 Task: Search for how to add new users in Outlook.
Action: Mouse moved to (222, 24)
Screenshot: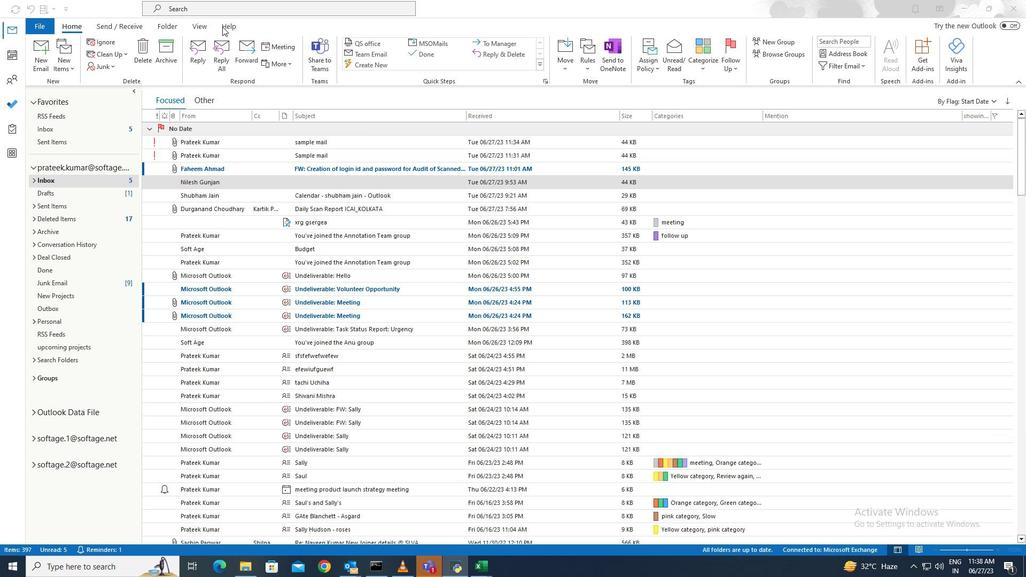 
Action: Mouse pressed left at (222, 24)
Screenshot: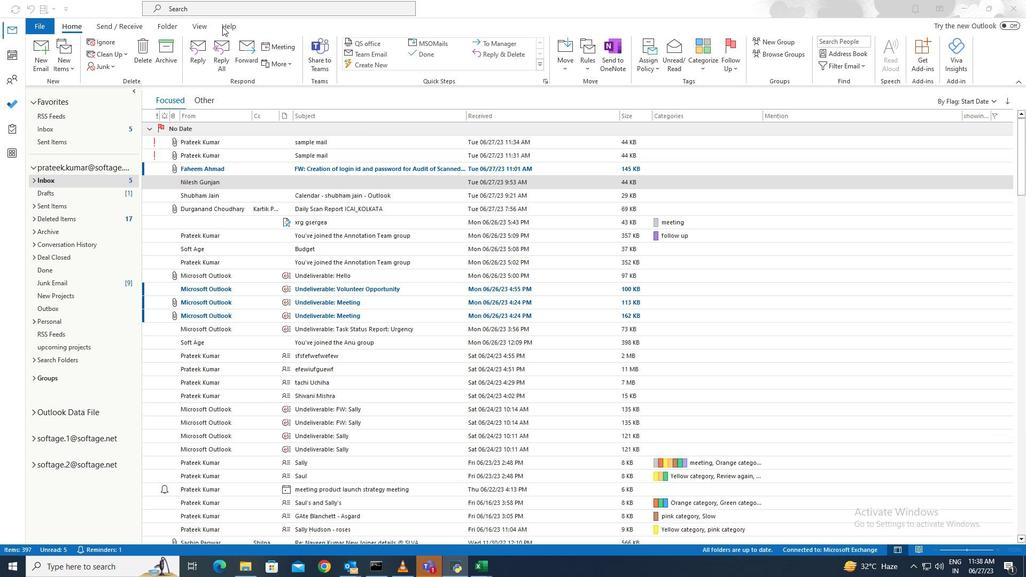 
Action: Mouse pressed left at (222, 24)
Screenshot: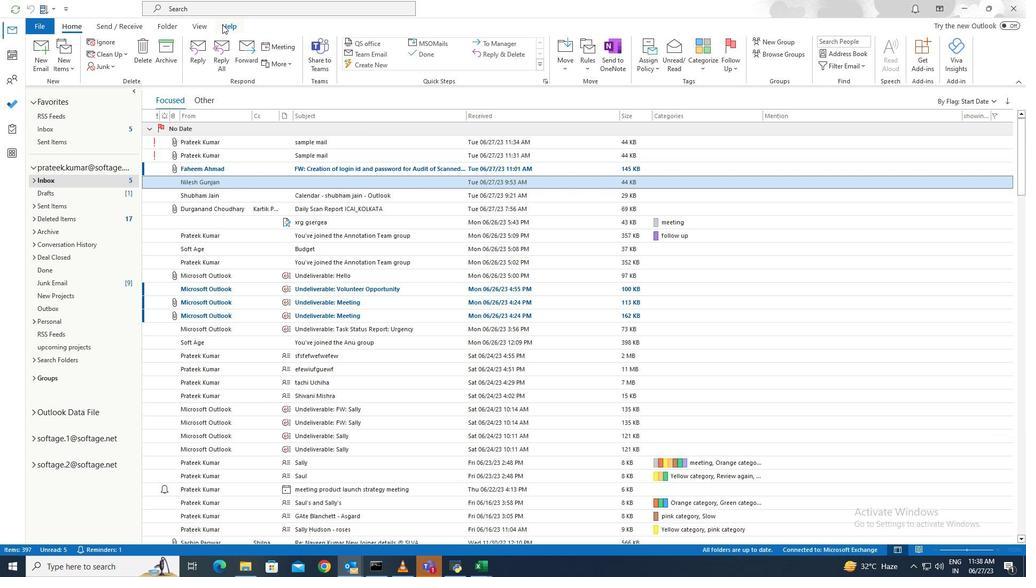 
Action: Mouse moved to (46, 50)
Screenshot: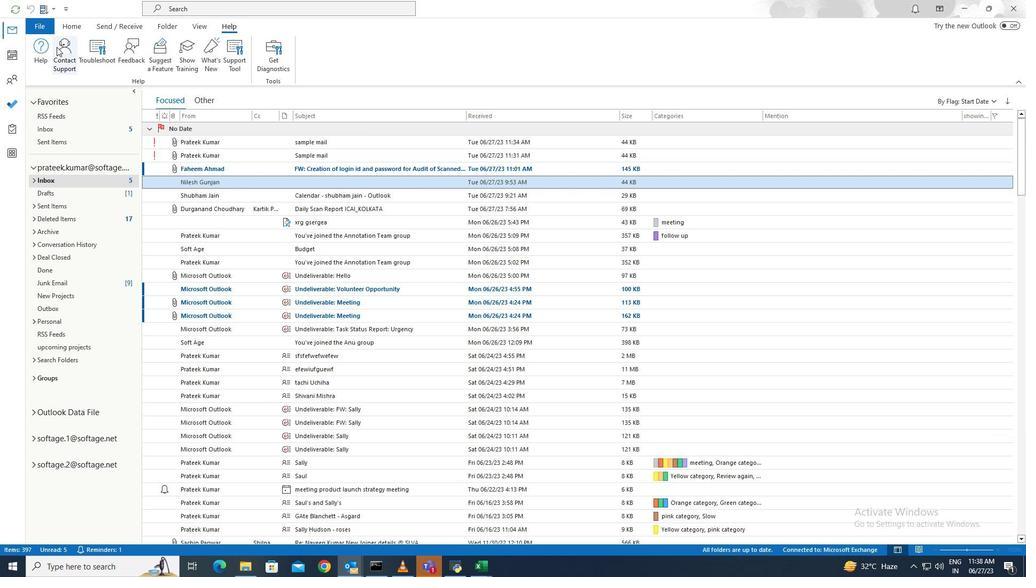 
Action: Mouse pressed left at (46, 50)
Screenshot: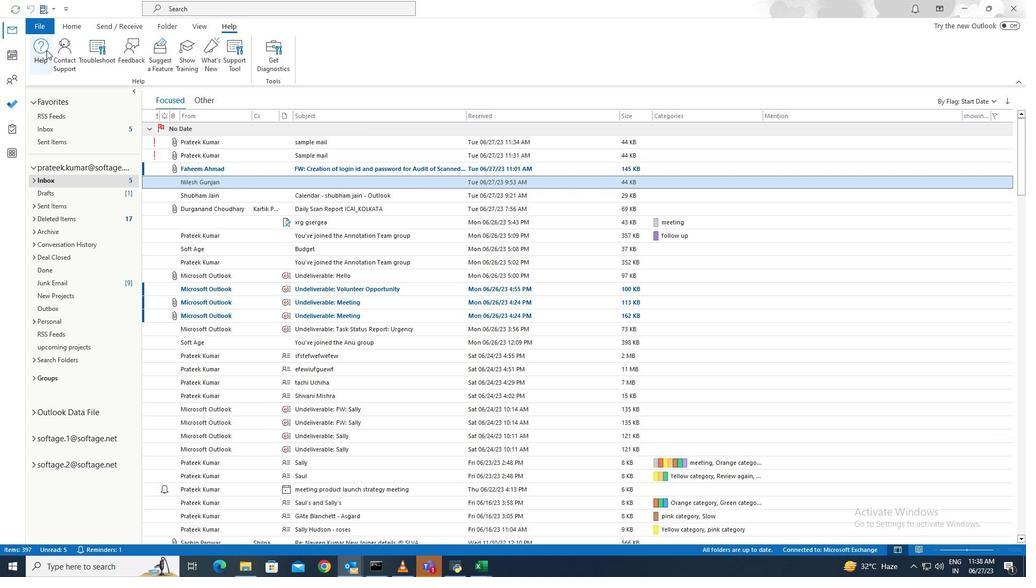 
Action: Mouse moved to (267, 200)
Screenshot: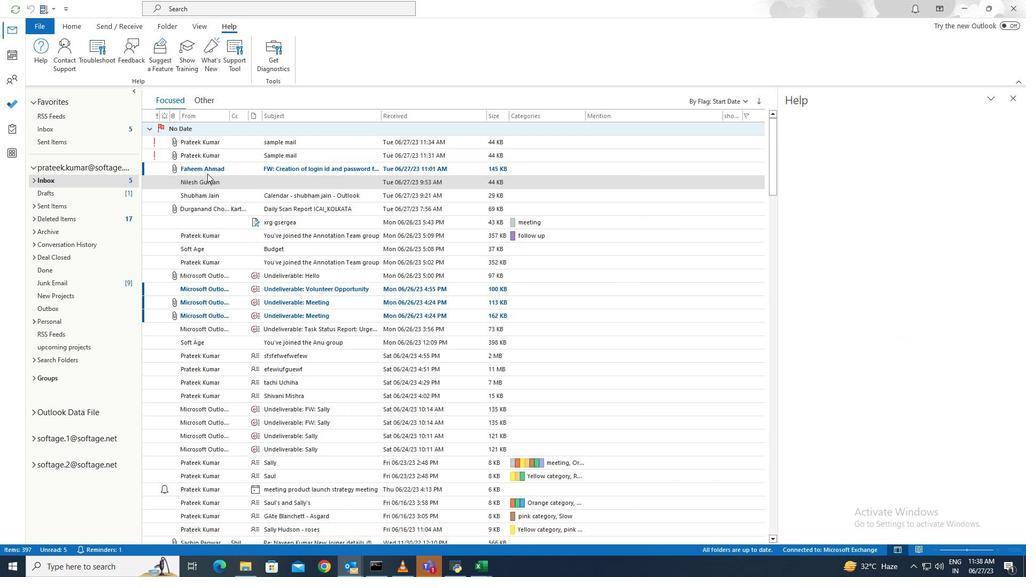 
Action: Key pressed adding<Key.space>new<Key.space>users
Screenshot: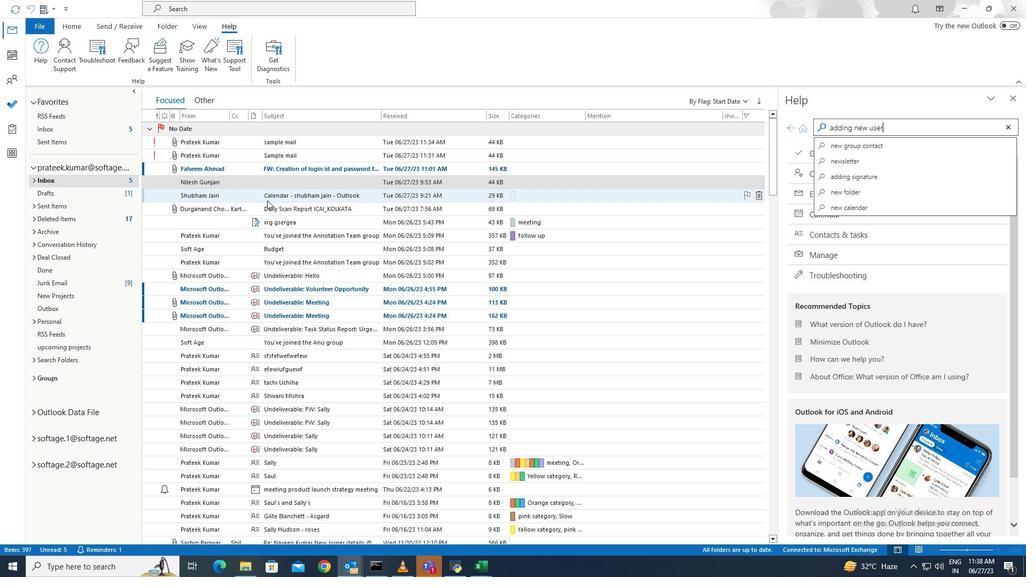 
Action: Mouse moved to (267, 200)
Screenshot: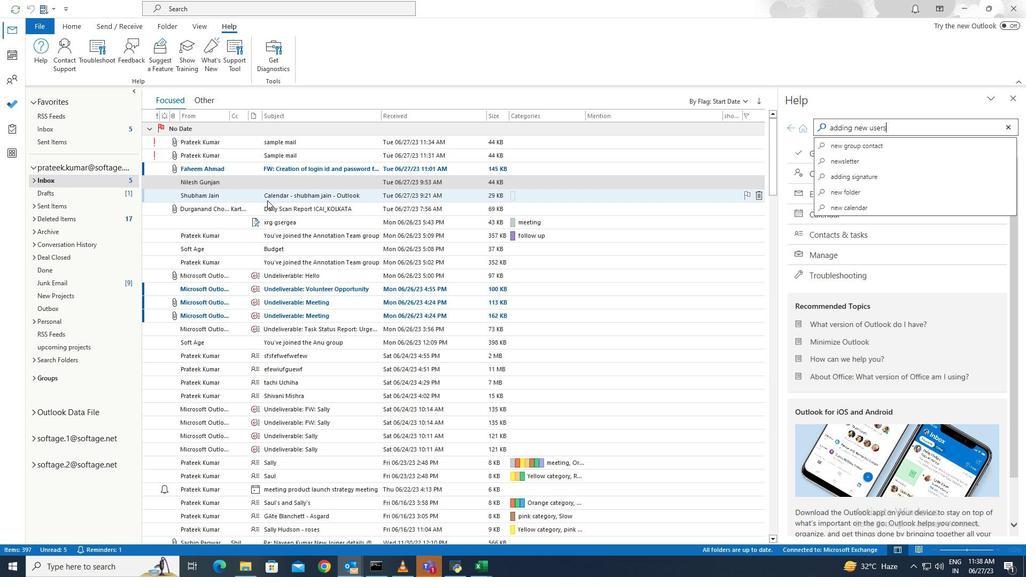 
Action: Key pressed <Key.enter>
Screenshot: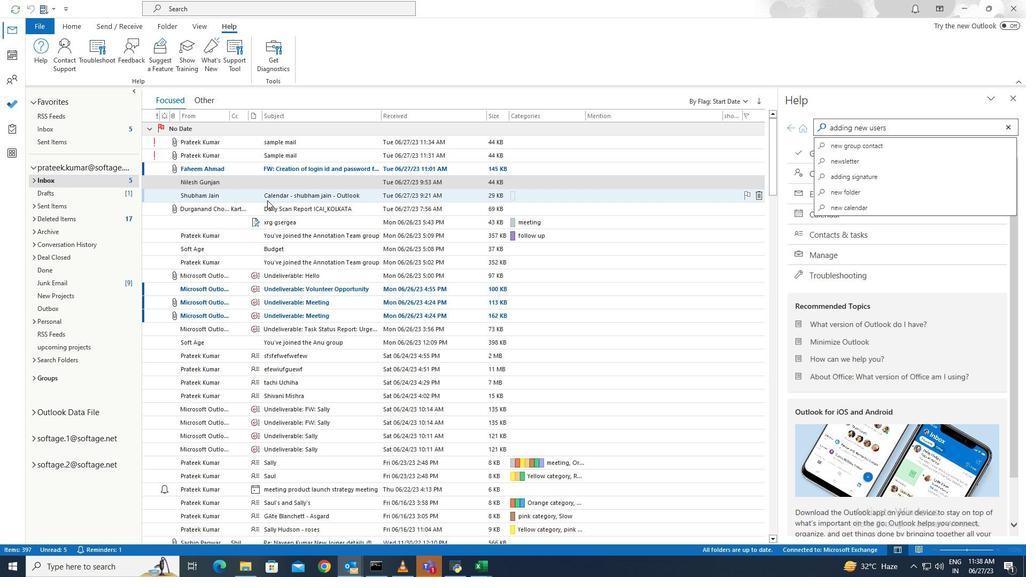 
